 Task: Use the formula "ISERR" in spreadsheet "Project portfolio".
Action: Mouse moved to (113, 134)
Screenshot: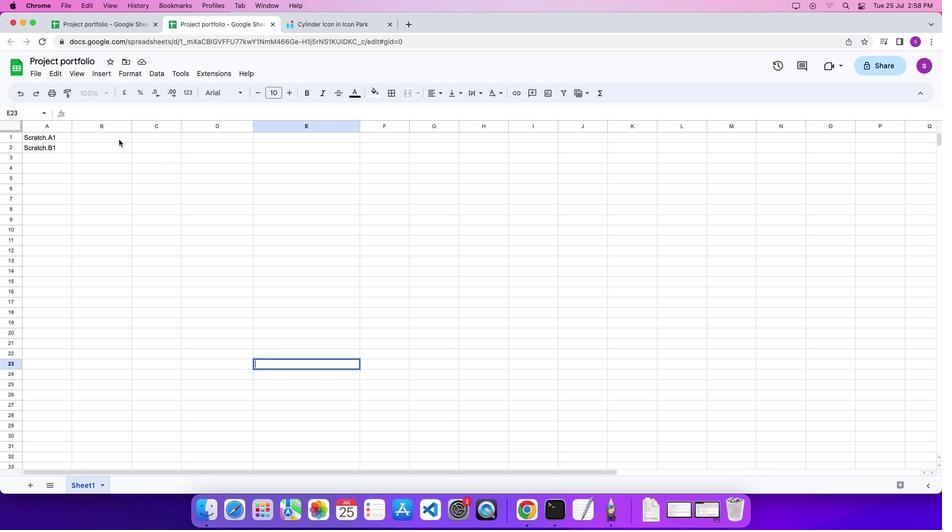 
Action: Mouse pressed left at (113, 134)
Screenshot: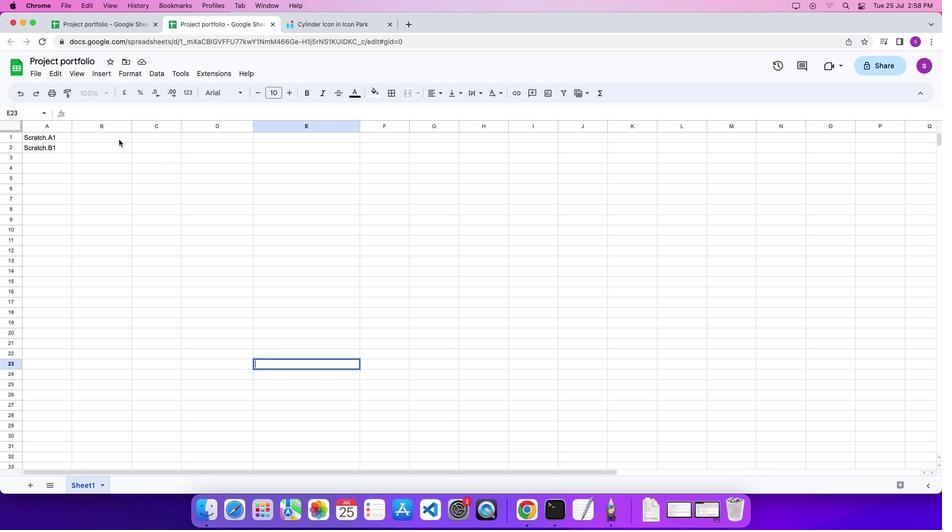 
Action: Mouse pressed left at (113, 134)
Screenshot: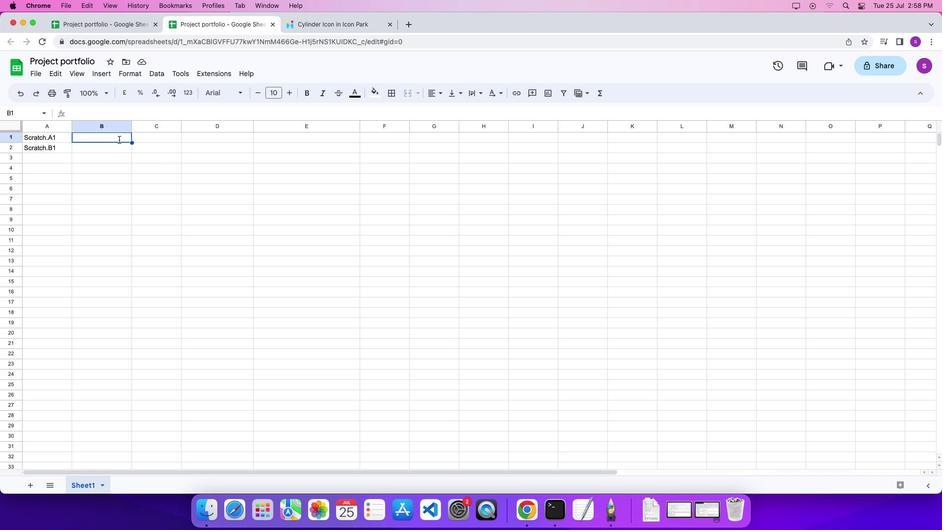 
Action: Key pressed '='
Screenshot: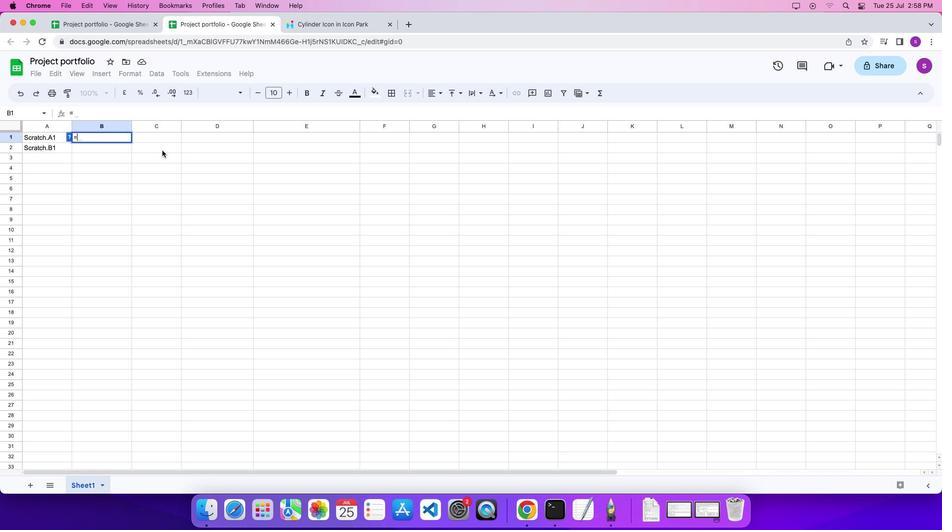 
Action: Mouse moved to (593, 92)
Screenshot: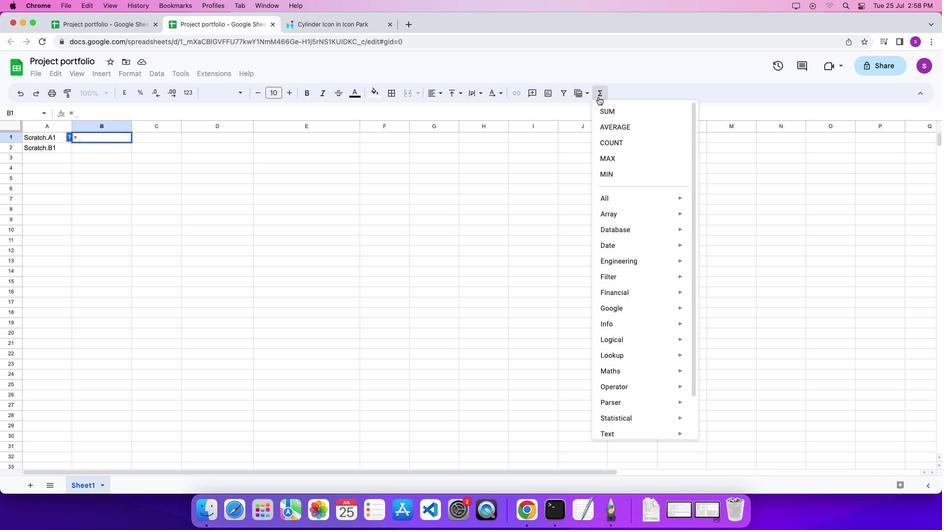 
Action: Mouse pressed left at (593, 92)
Screenshot: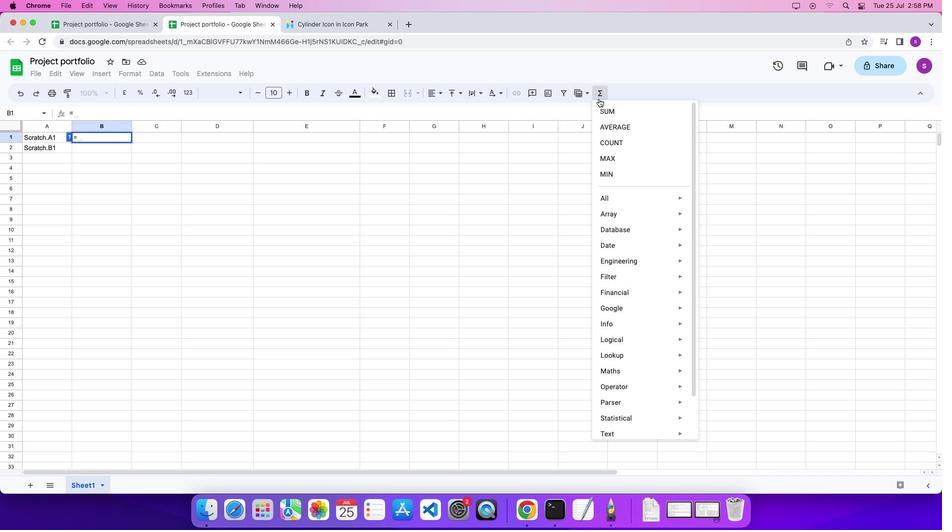 
Action: Mouse moved to (732, 322)
Screenshot: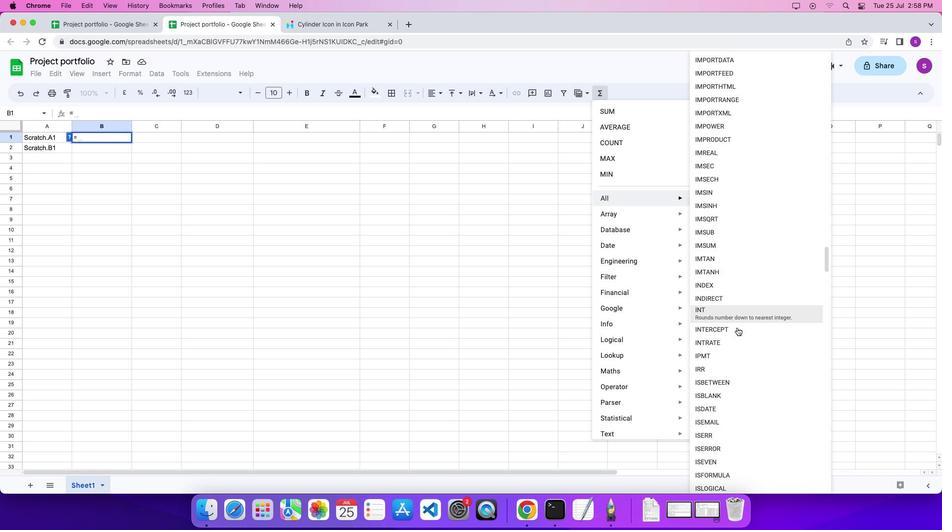 
Action: Mouse scrolled (732, 322) with delta (-4, -4)
Screenshot: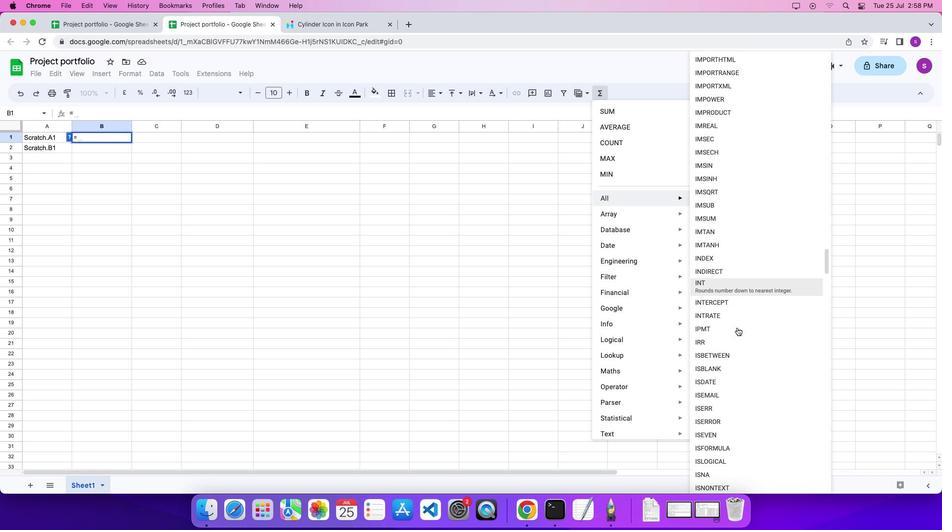 
Action: Mouse scrolled (732, 322) with delta (-4, -4)
Screenshot: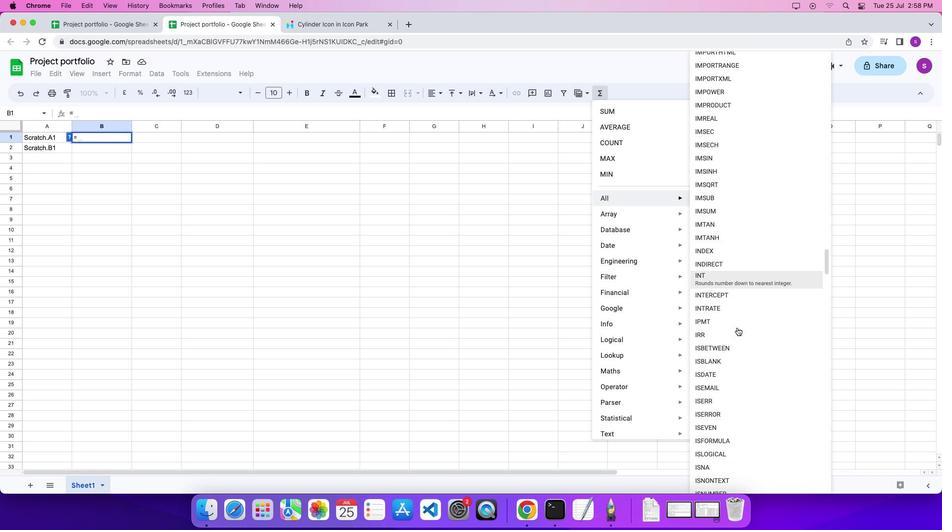 
Action: Mouse scrolled (732, 322) with delta (-4, -4)
Screenshot: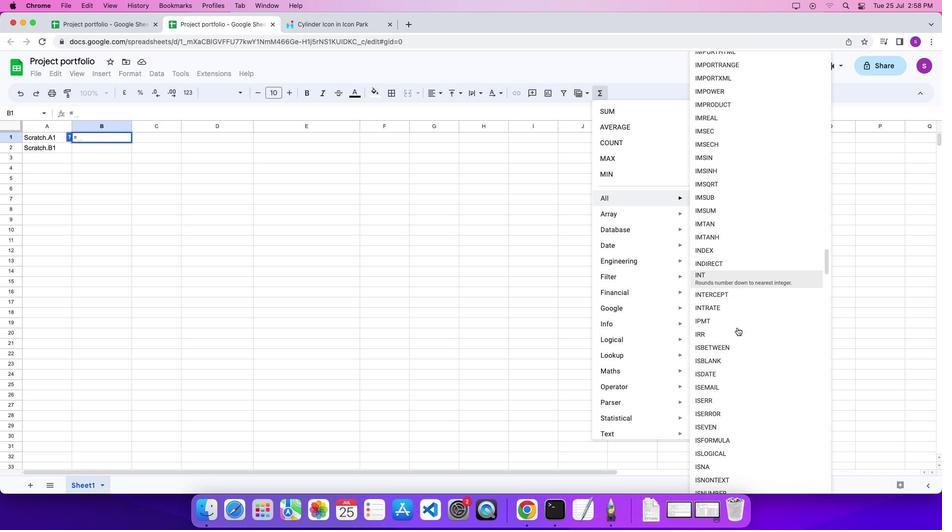 
Action: Mouse moved to (731, 390)
Screenshot: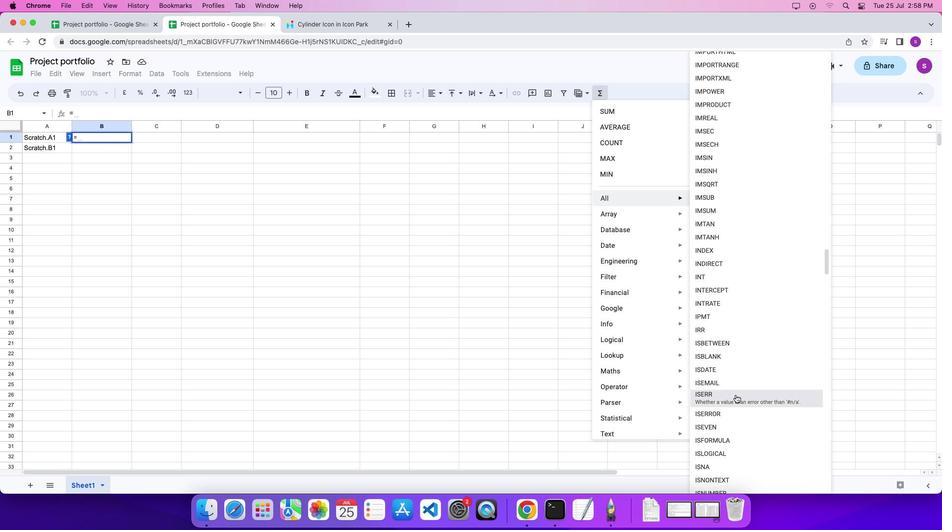 
Action: Mouse pressed left at (731, 390)
Screenshot: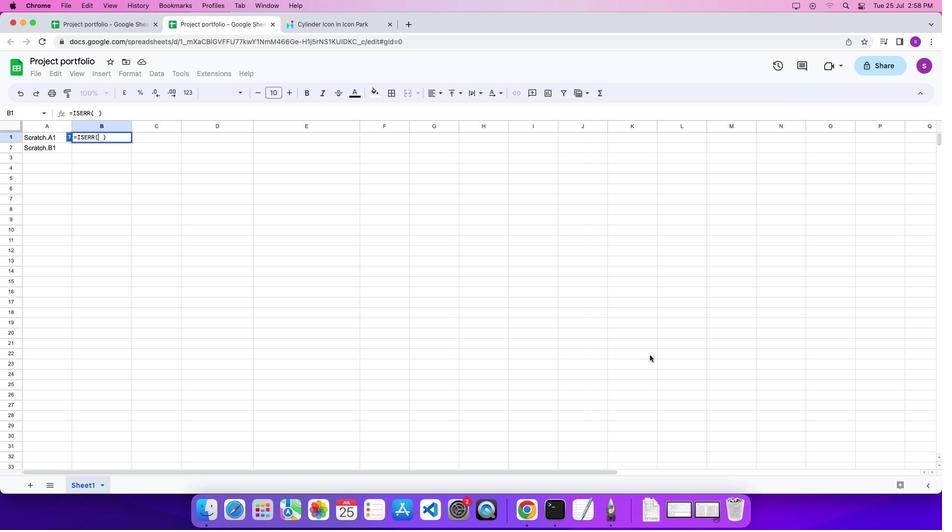 
Action: Mouse moved to (42, 131)
Screenshot: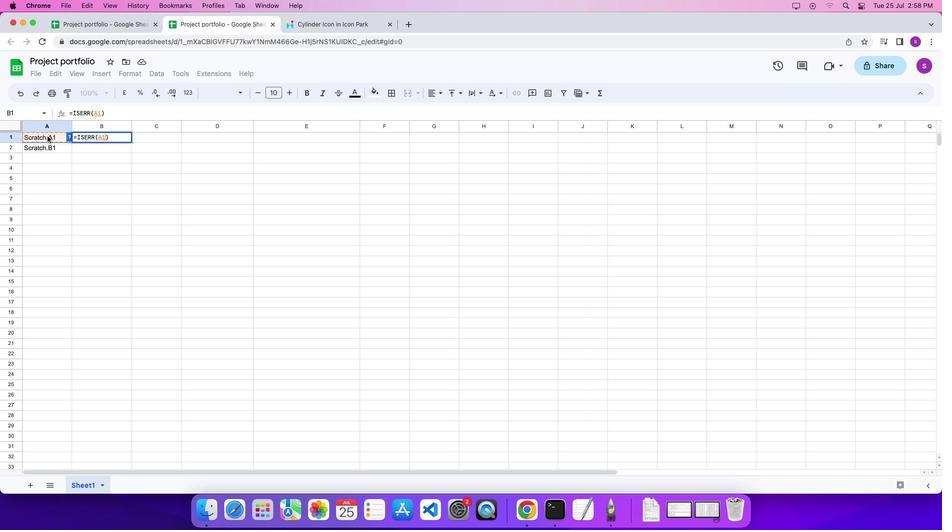 
Action: Mouse pressed left at (42, 131)
Screenshot: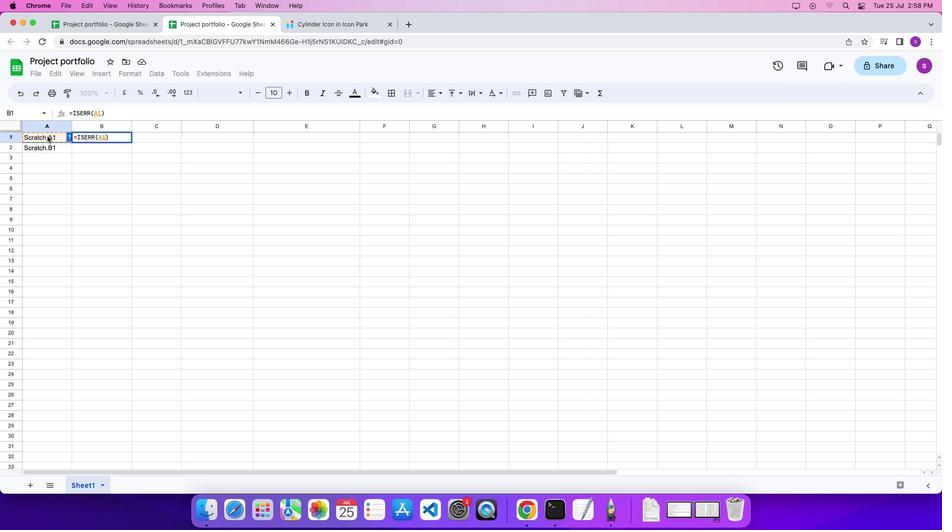 
Action: Mouse moved to (64, 137)
Screenshot: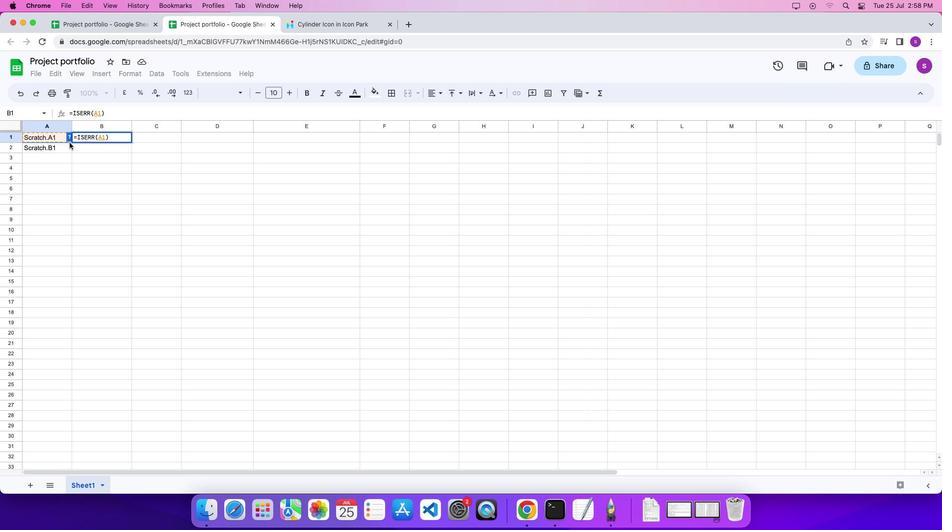 
Action: Key pressed '\x03'
Screenshot: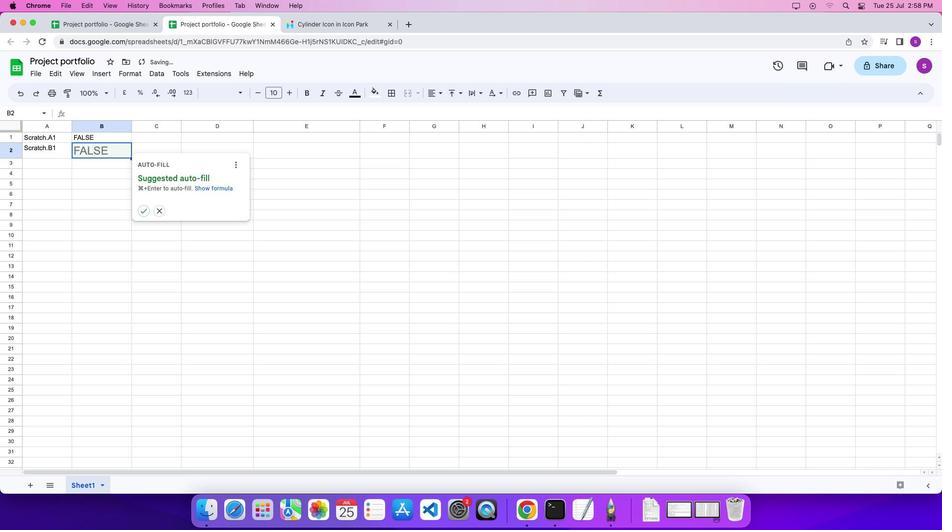 
Action: Mouse moved to (82, 163)
Screenshot: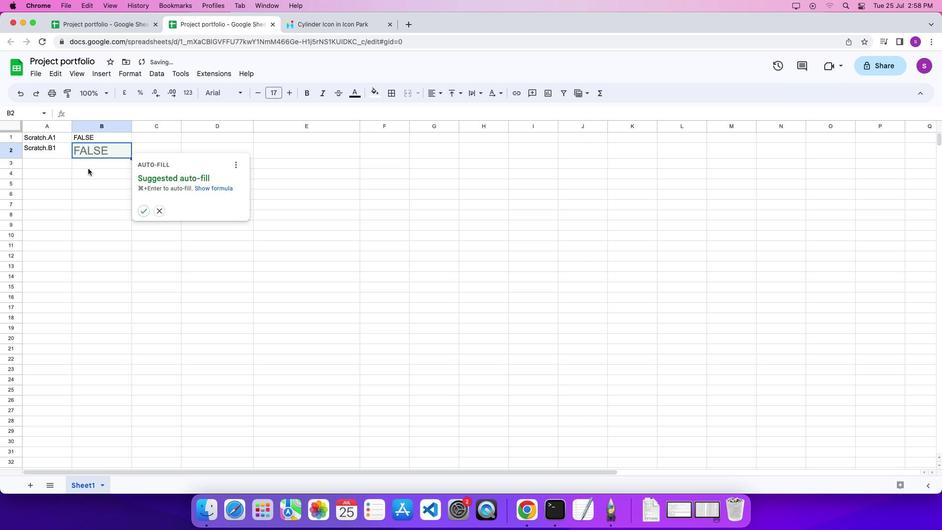 
